 Task: Change the network throttling to "Slow 3G" in the network tab.
Action: Mouse moved to (1062, 59)
Screenshot: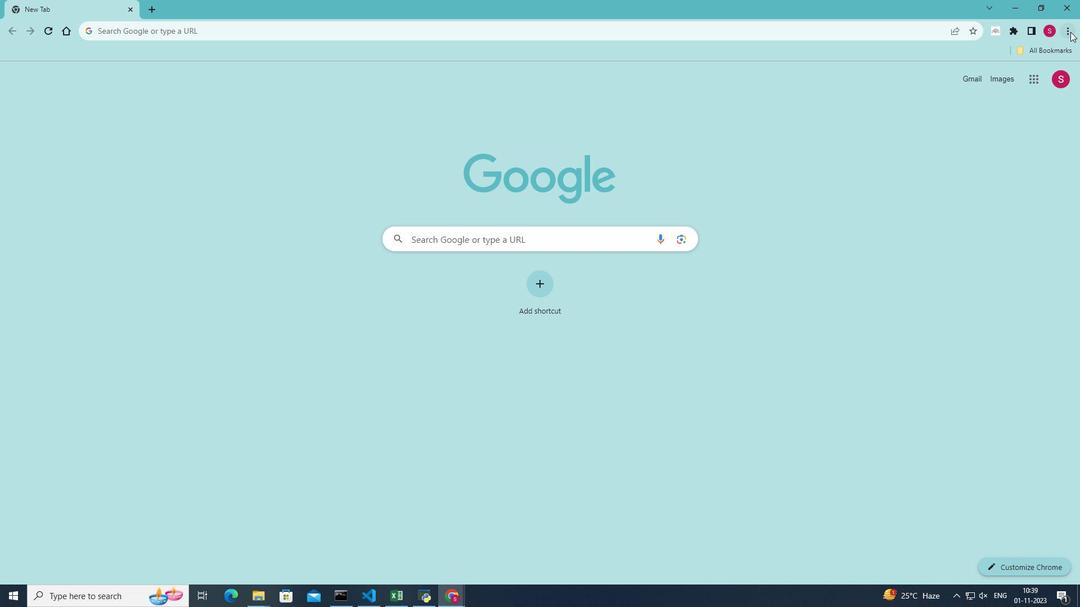 
Action: Mouse pressed left at (1062, 59)
Screenshot: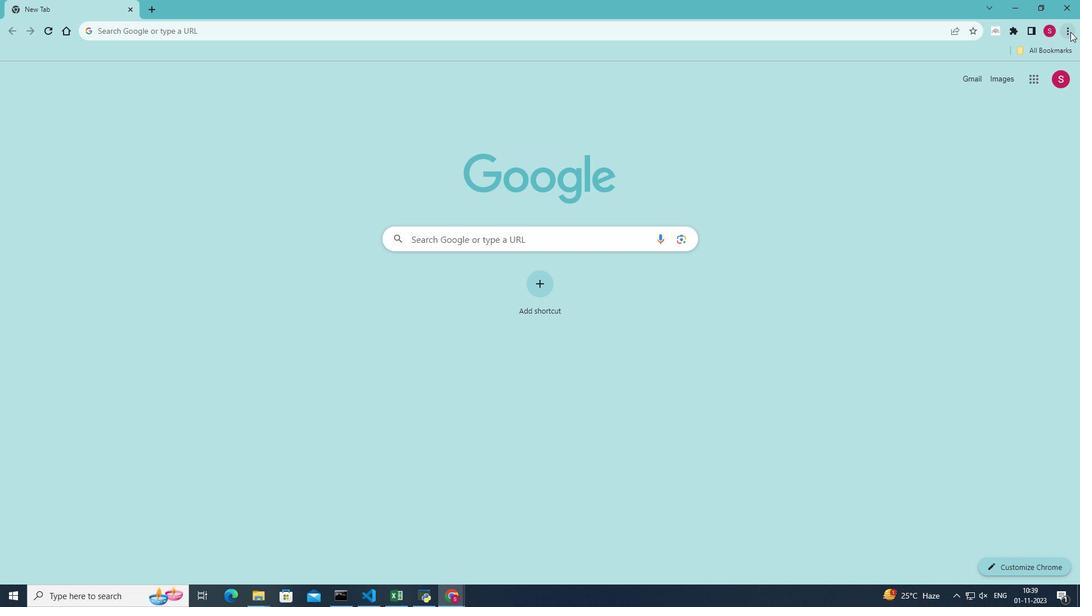 
Action: Mouse moved to (973, 200)
Screenshot: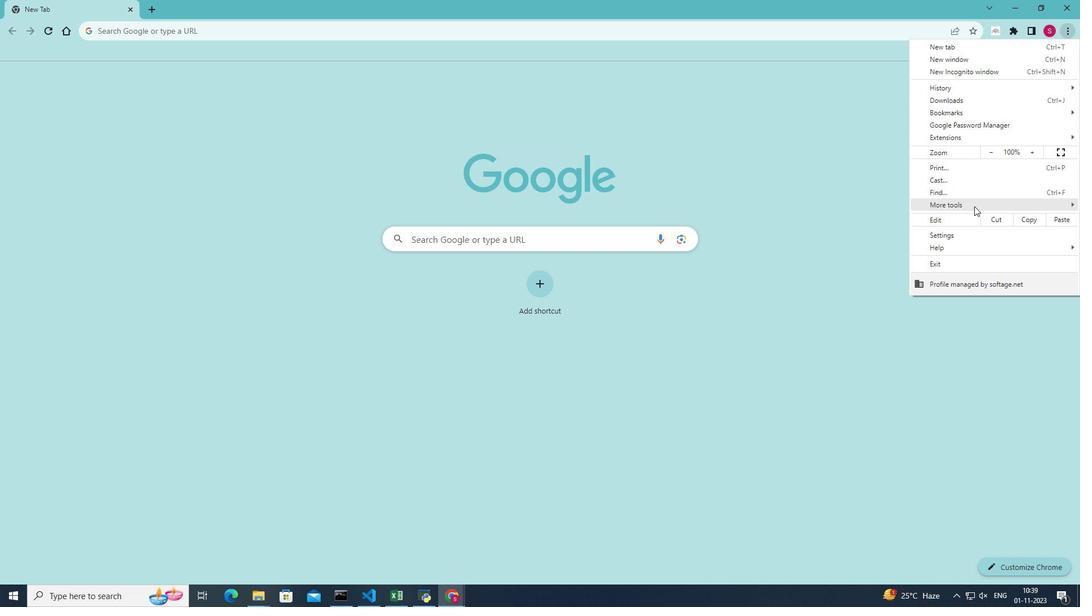 
Action: Mouse pressed left at (973, 200)
Screenshot: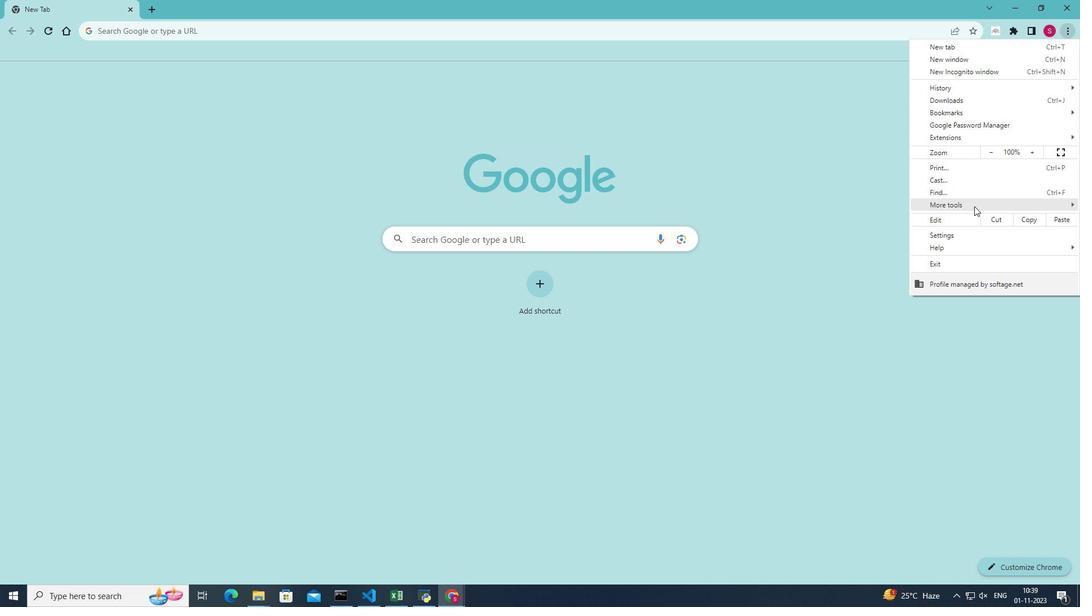 
Action: Mouse moved to (852, 269)
Screenshot: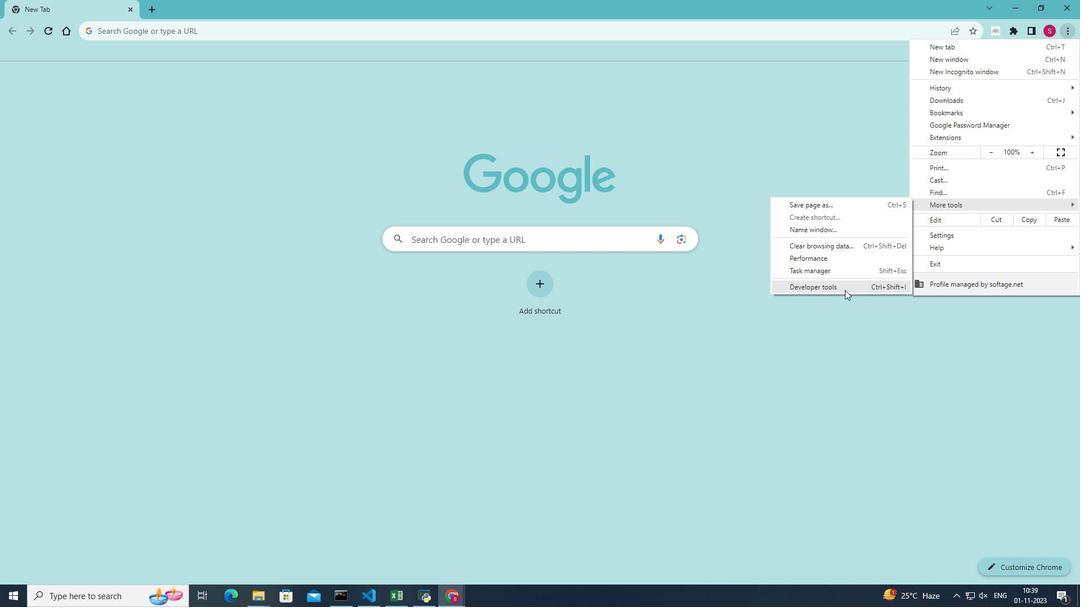 
Action: Mouse pressed left at (852, 269)
Screenshot: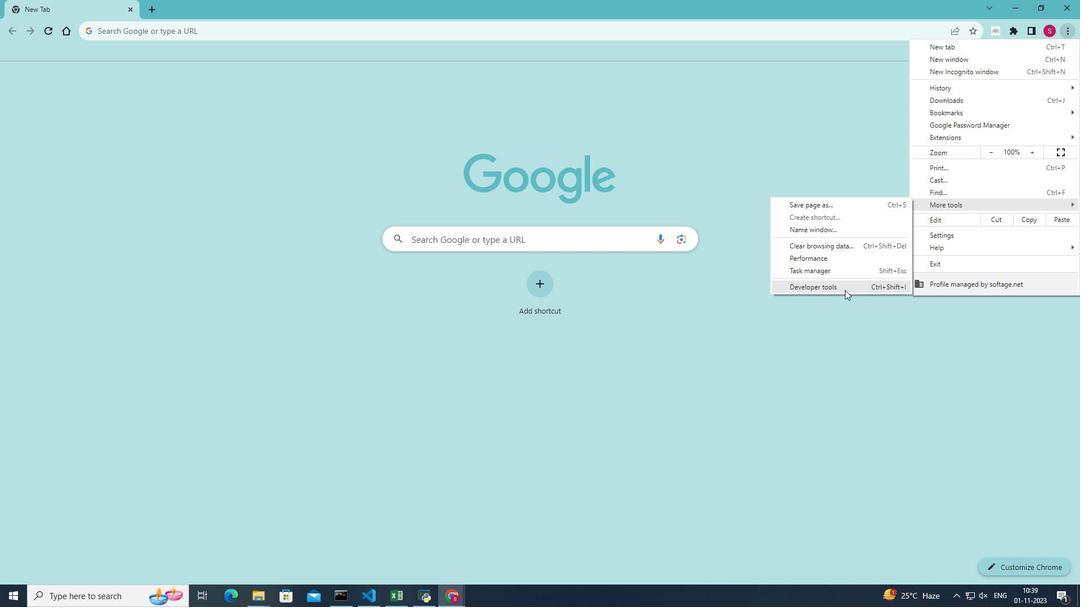 
Action: Mouse moved to (932, 89)
Screenshot: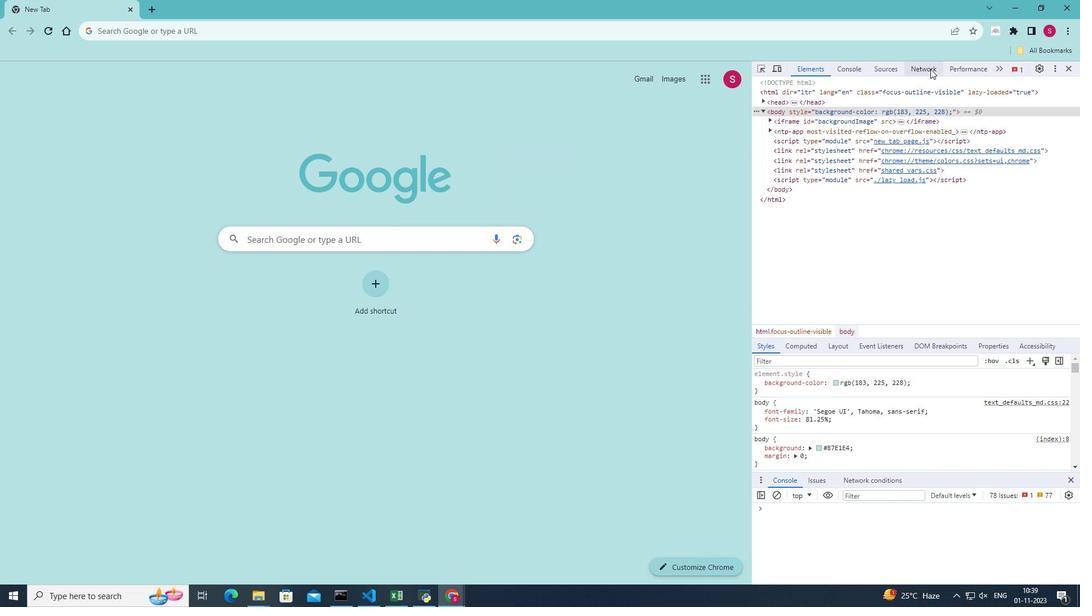 
Action: Mouse pressed left at (932, 89)
Screenshot: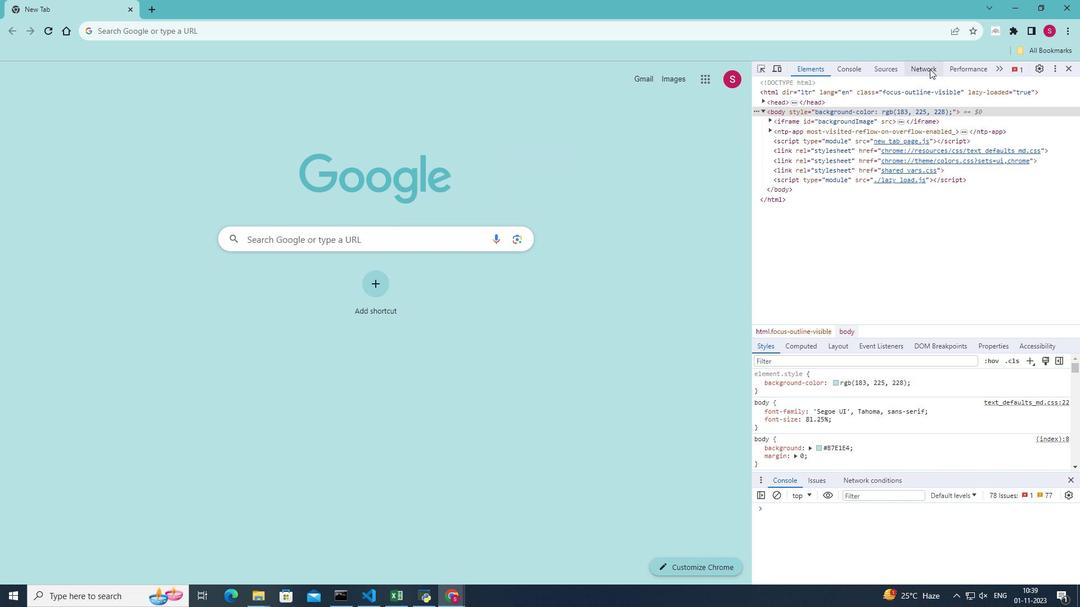 
Action: Mouse moved to (981, 100)
Screenshot: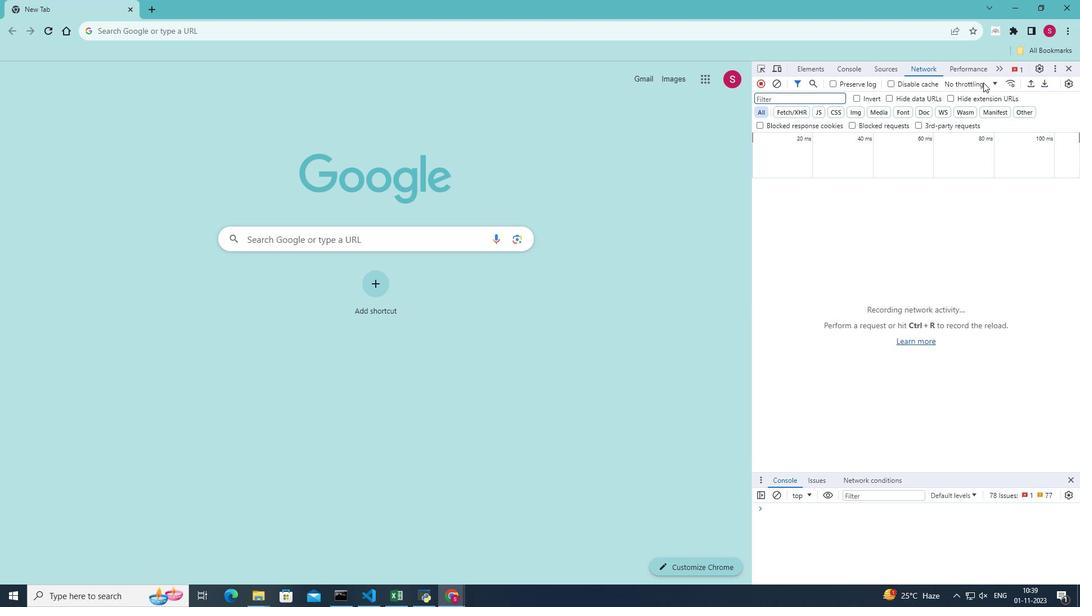 
Action: Mouse pressed left at (981, 100)
Screenshot: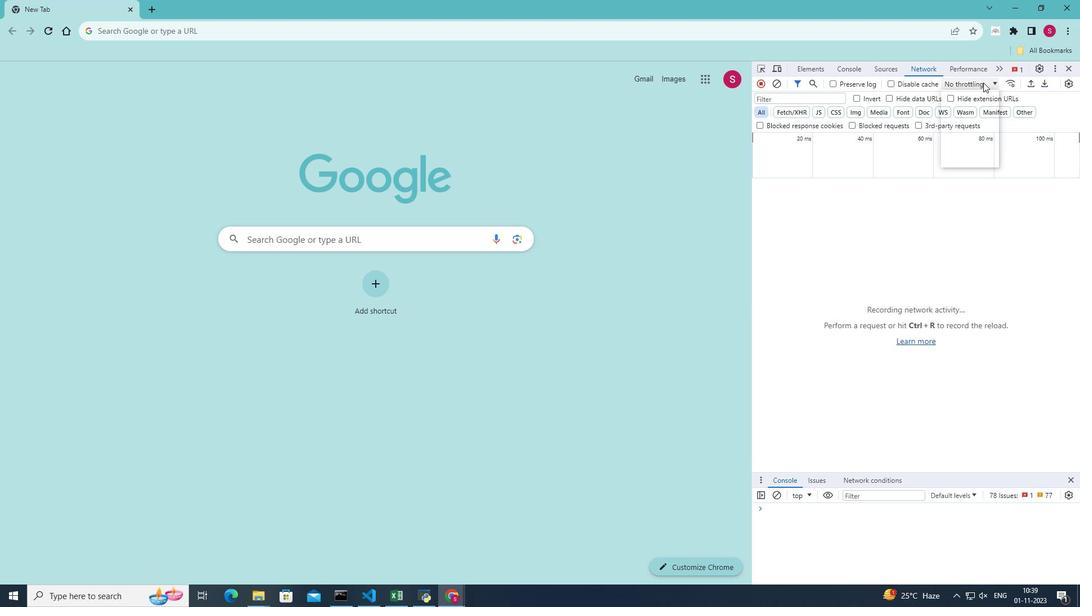 
Action: Mouse moved to (979, 141)
Screenshot: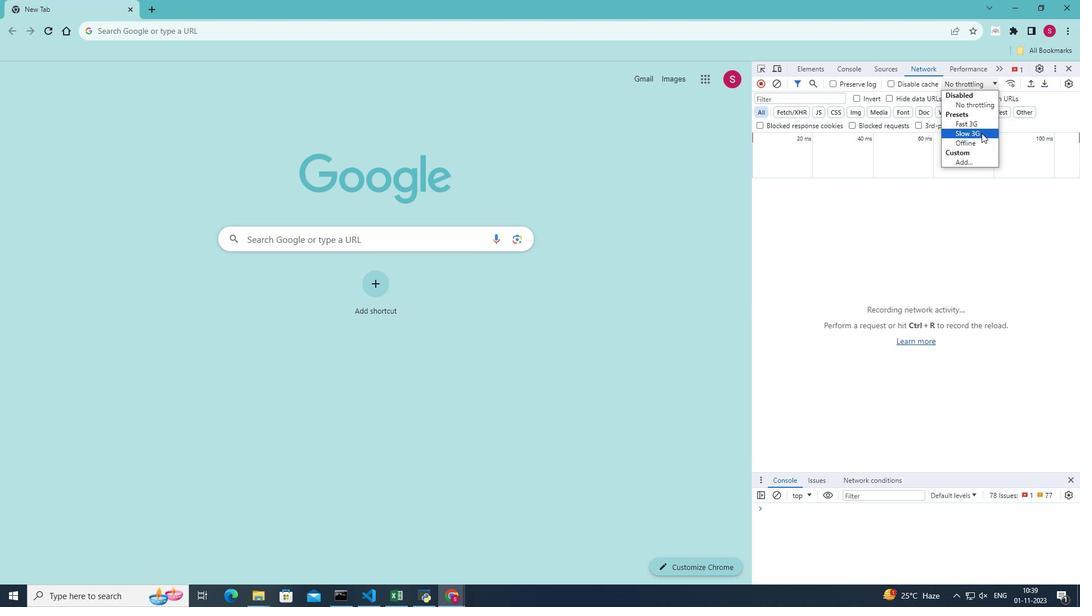 
Action: Mouse pressed left at (979, 141)
Screenshot: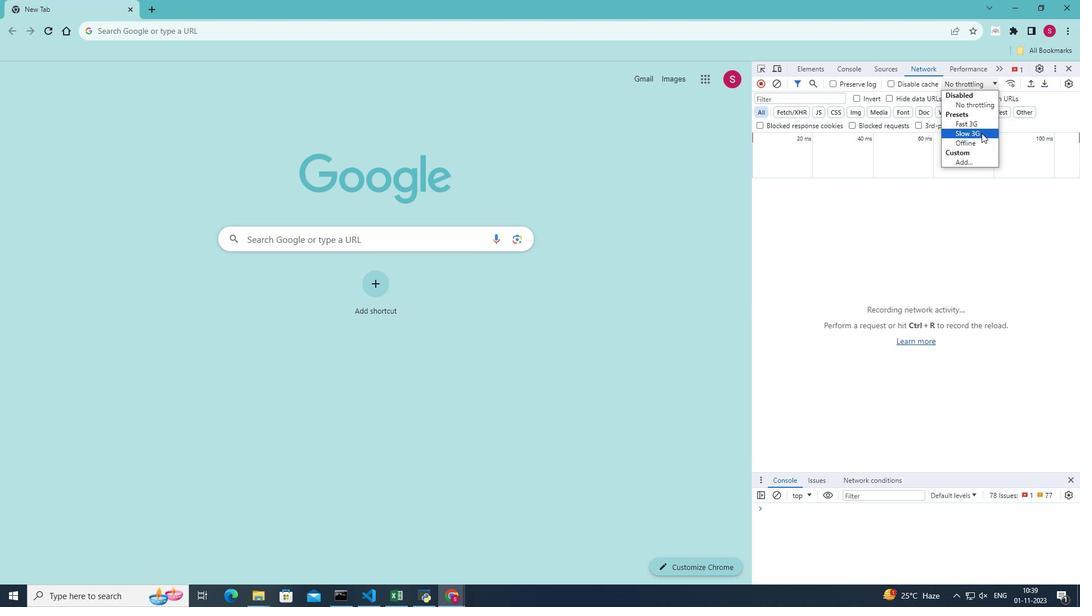 
Action: Mouse moved to (969, 147)
Screenshot: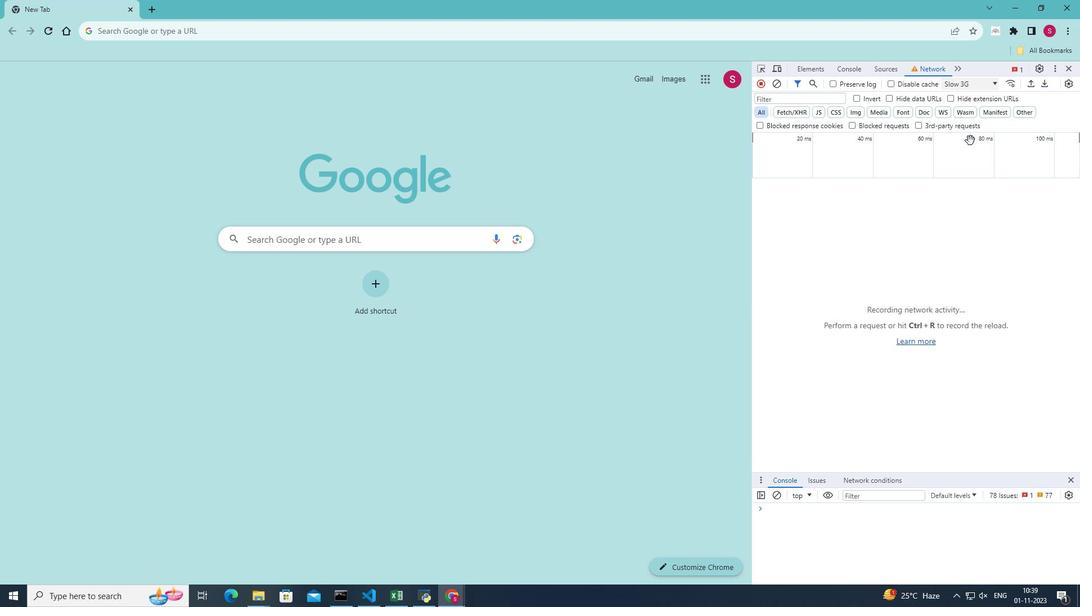 
Action: Key pressed ctrl+R
Screenshot: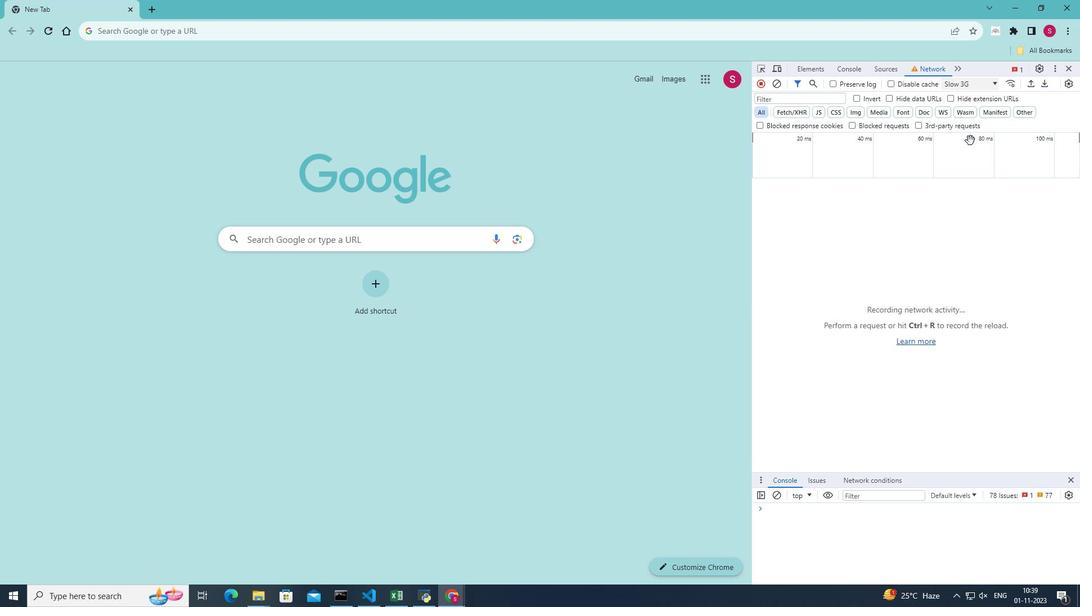 
Action: Mouse moved to (974, 225)
Screenshot: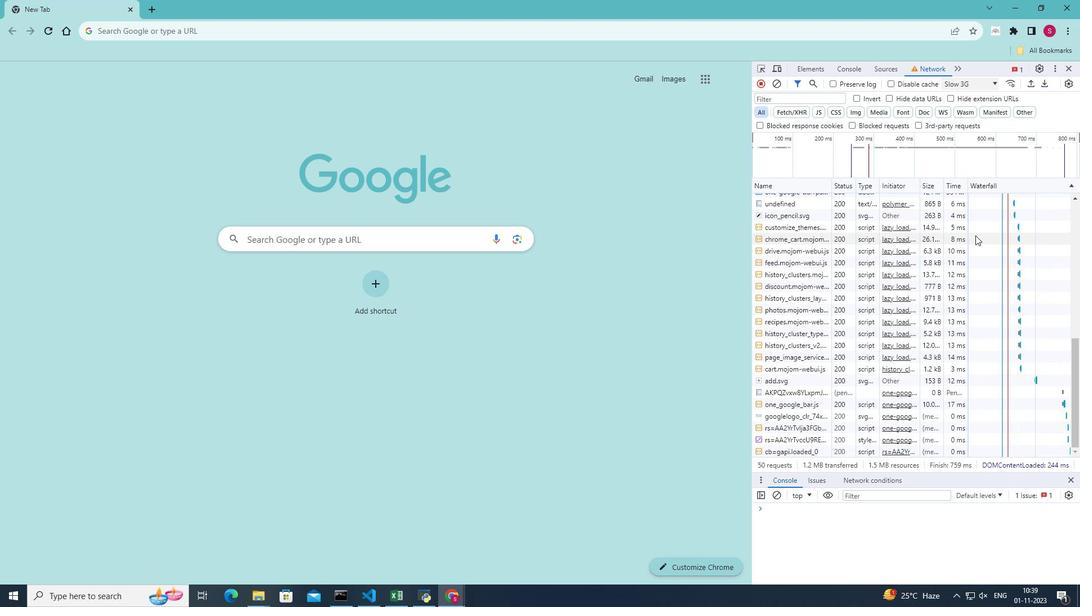 
